 Task: Edit the price book list created by users
Action: Mouse scrolled (315, 237) with delta (0, 0)
Screenshot: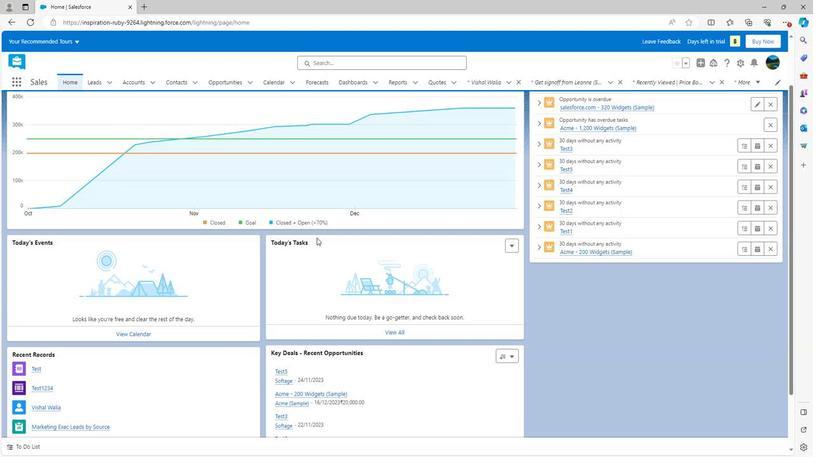 
Action: Mouse scrolled (315, 237) with delta (0, 0)
Screenshot: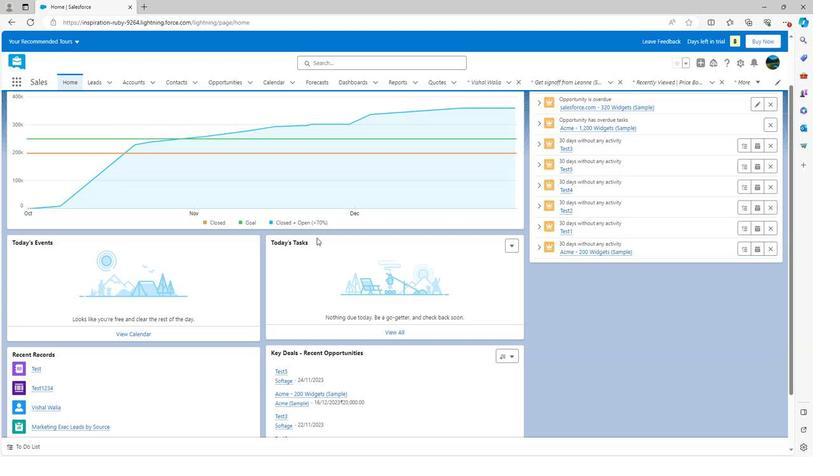 
Action: Mouse scrolled (315, 237) with delta (0, 0)
Screenshot: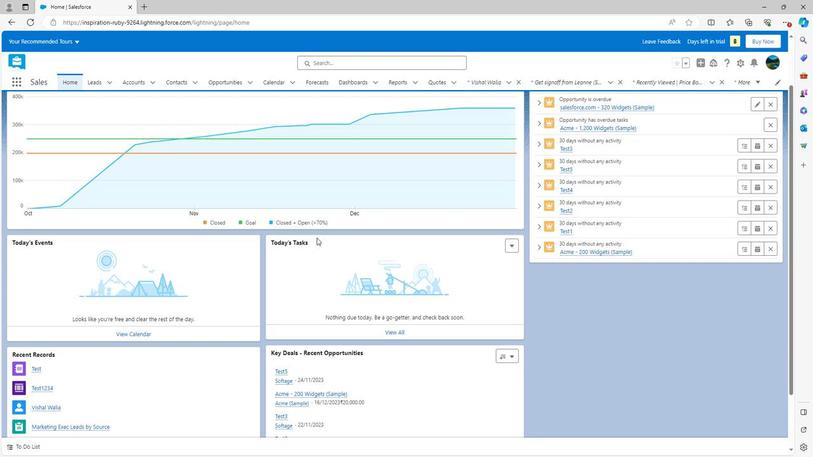 
Action: Mouse scrolled (315, 237) with delta (0, 0)
Screenshot: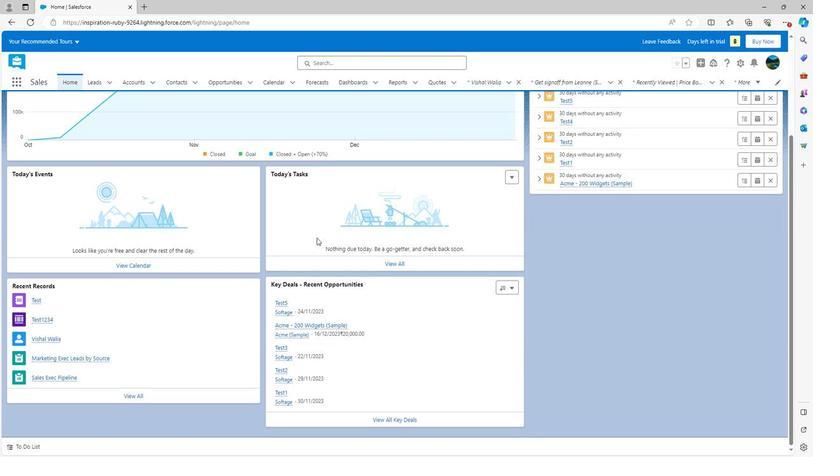 
Action: Mouse scrolled (315, 237) with delta (0, 0)
Screenshot: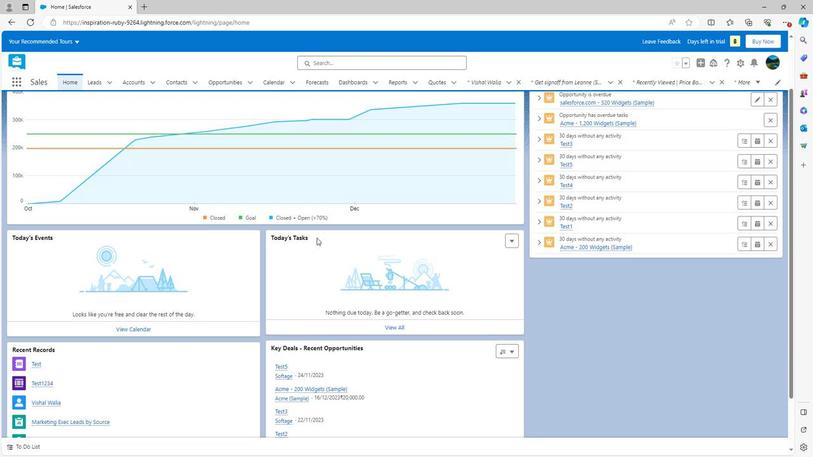 
Action: Mouse scrolled (315, 237) with delta (0, 0)
Screenshot: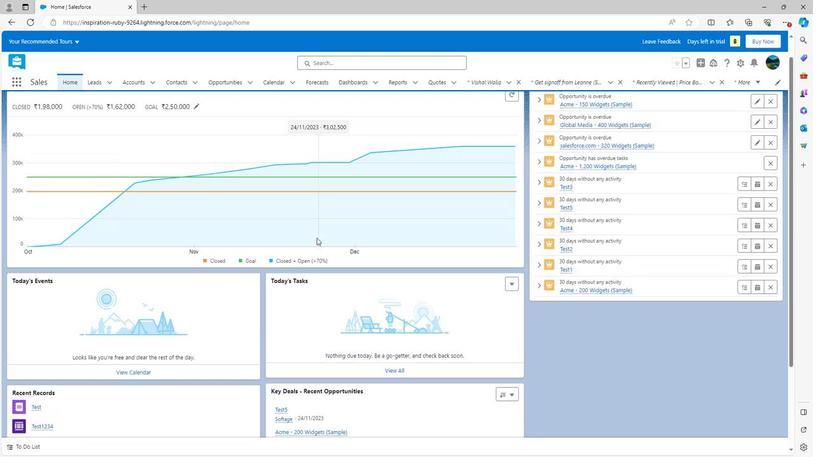 
Action: Mouse scrolled (315, 237) with delta (0, 0)
Screenshot: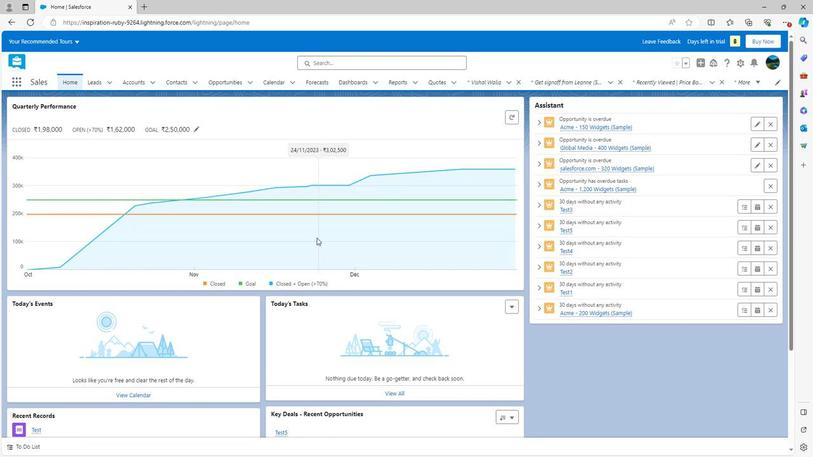
Action: Mouse scrolled (315, 237) with delta (0, 0)
Screenshot: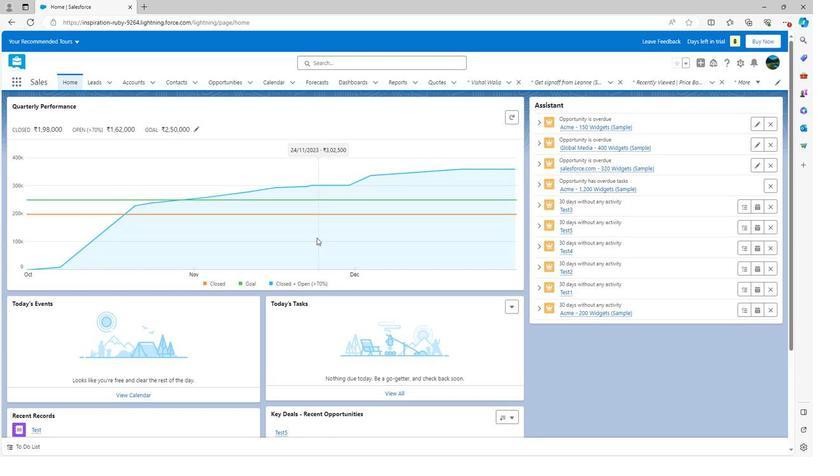 
Action: Mouse moved to (682, 81)
Screenshot: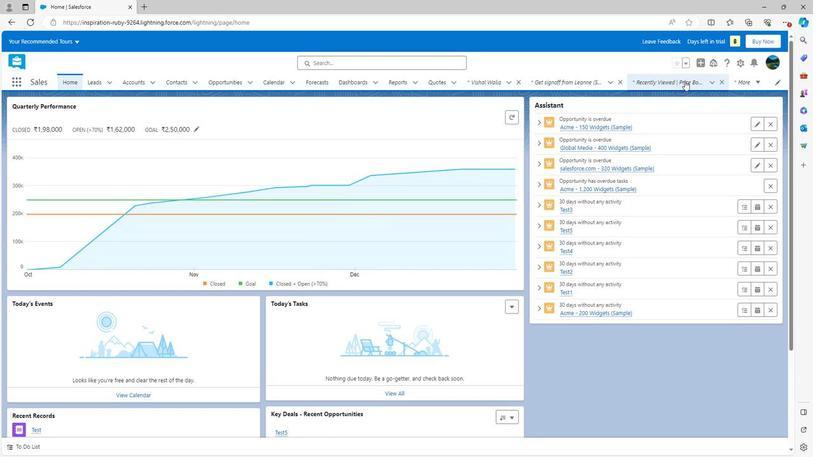 
Action: Mouse pressed left at (682, 81)
Screenshot: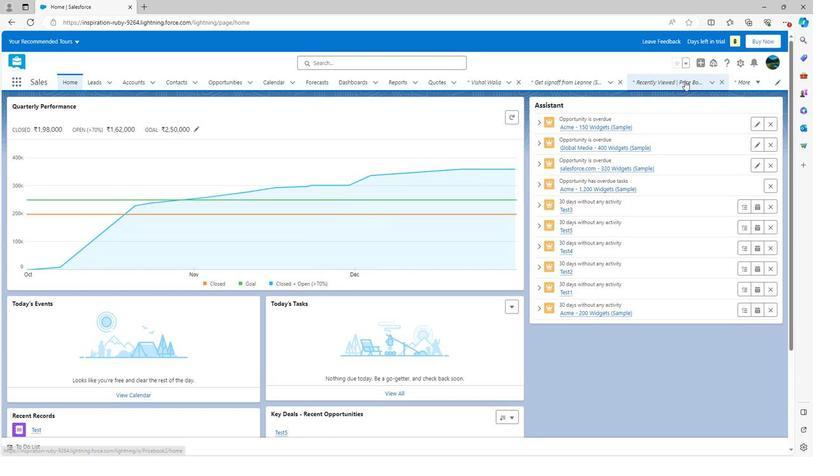 
Action: Mouse moved to (744, 125)
Screenshot: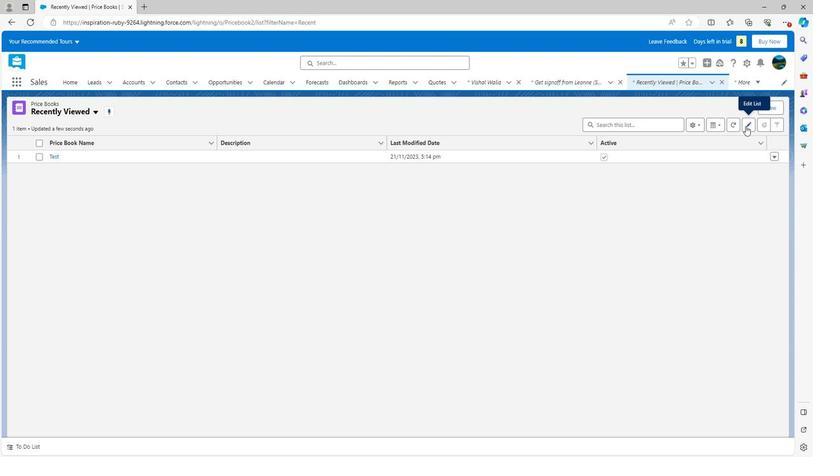 
Action: Mouse pressed left at (744, 125)
Screenshot: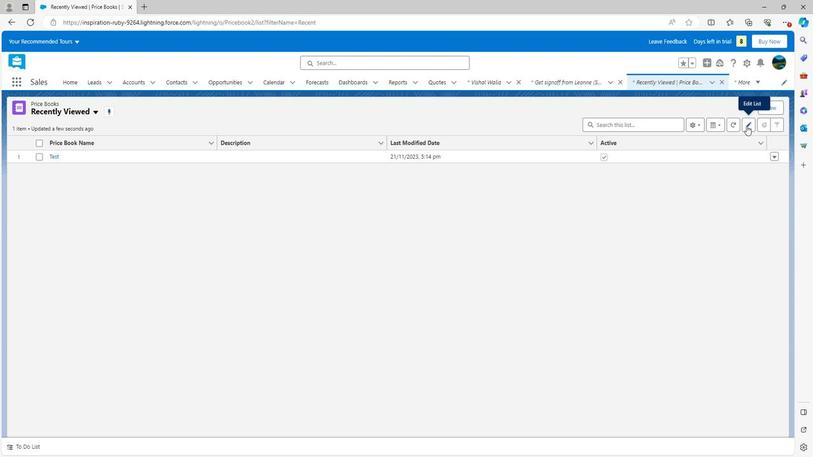 
Action: Mouse moved to (125, 157)
Screenshot: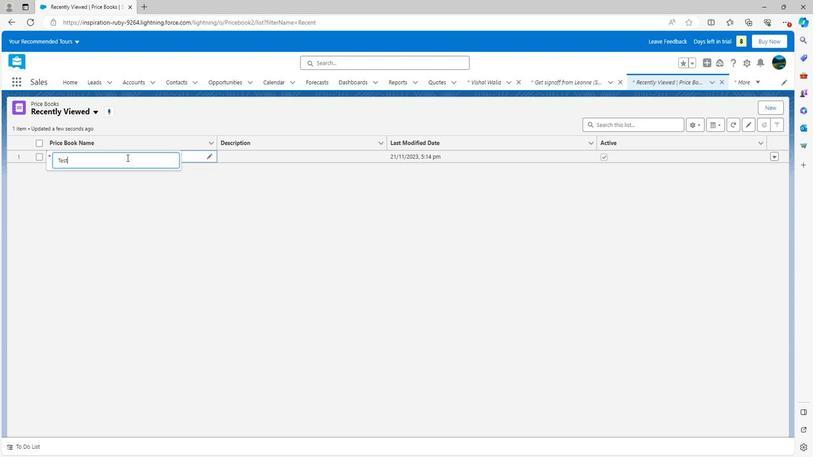 
Action: Mouse pressed left at (125, 157)
Screenshot: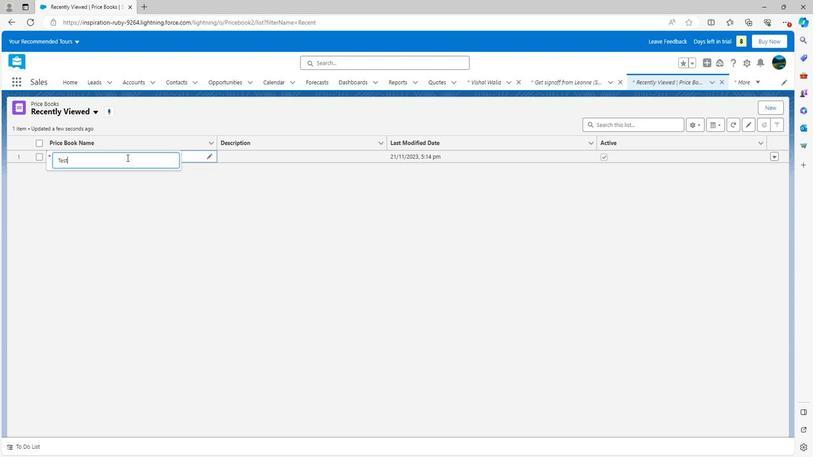 
Action: Key pressed 12345
Screenshot: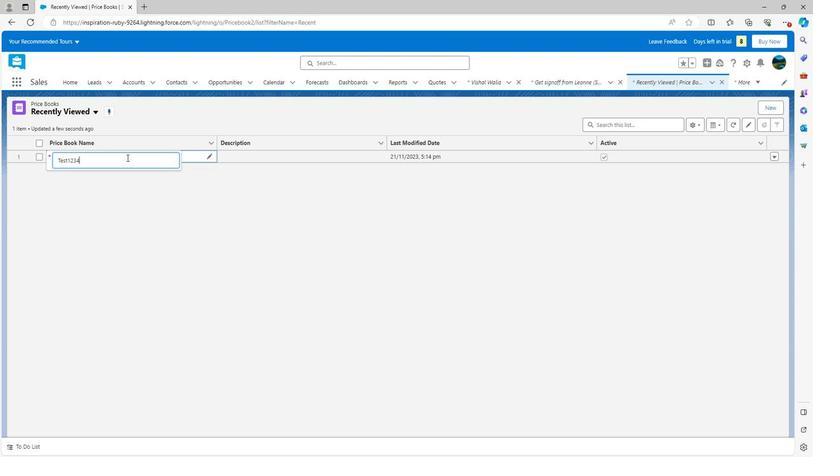 
Action: Mouse moved to (101, 209)
Screenshot: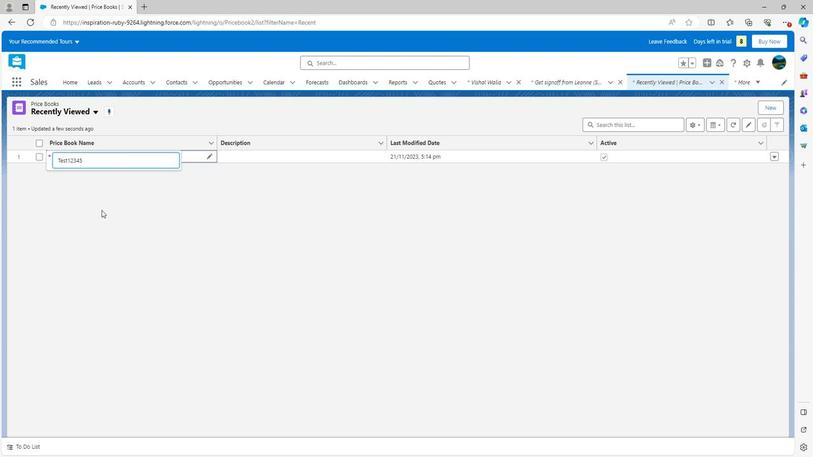 
Action: Mouse pressed left at (101, 209)
Screenshot: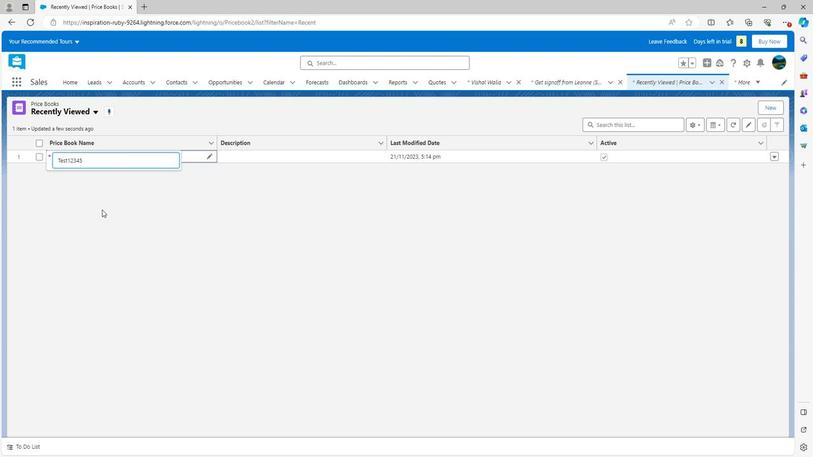 
Action: Mouse moved to (420, 423)
Screenshot: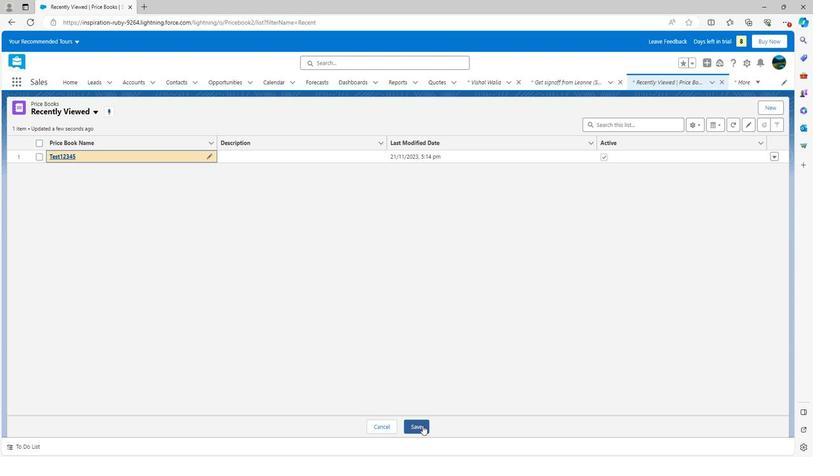 
Action: Mouse pressed left at (420, 423)
Screenshot: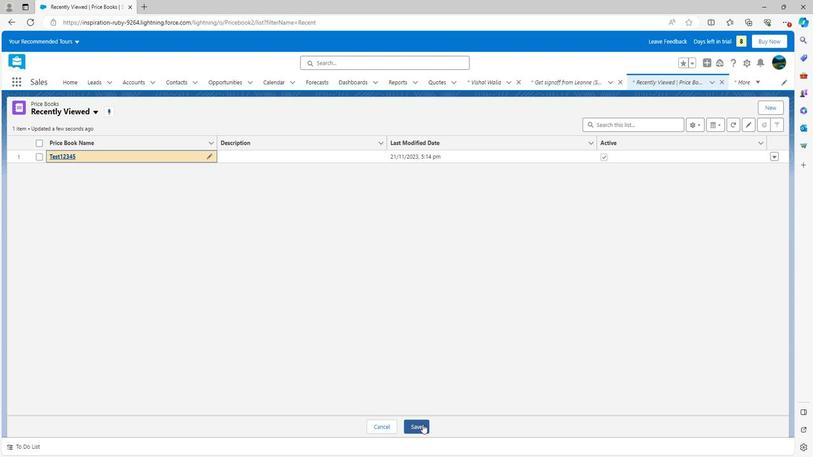 
Action: Mouse moved to (546, 321)
Screenshot: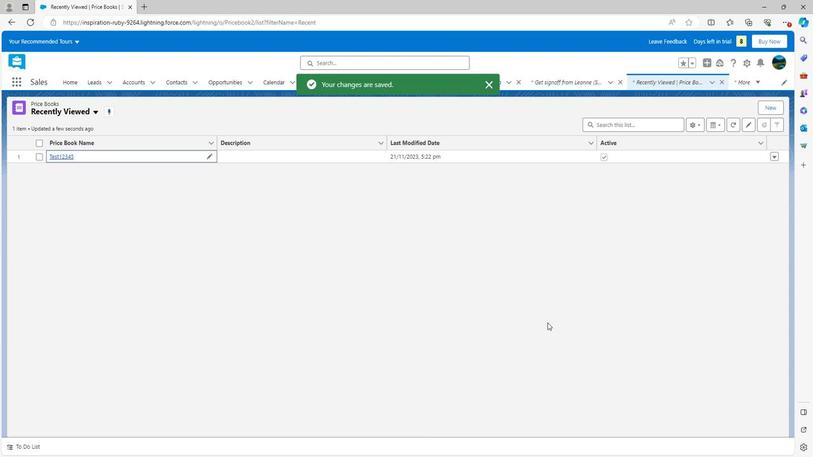 
